 Task: Create in the project TridentForge and in the Backlog issue 'Compatibility issues with different web browsers' a child issue 'Serverless computing application resource allocation testing and optimization', and assign it to team member softage.3@softage.net.
Action: Mouse moved to (237, 61)
Screenshot: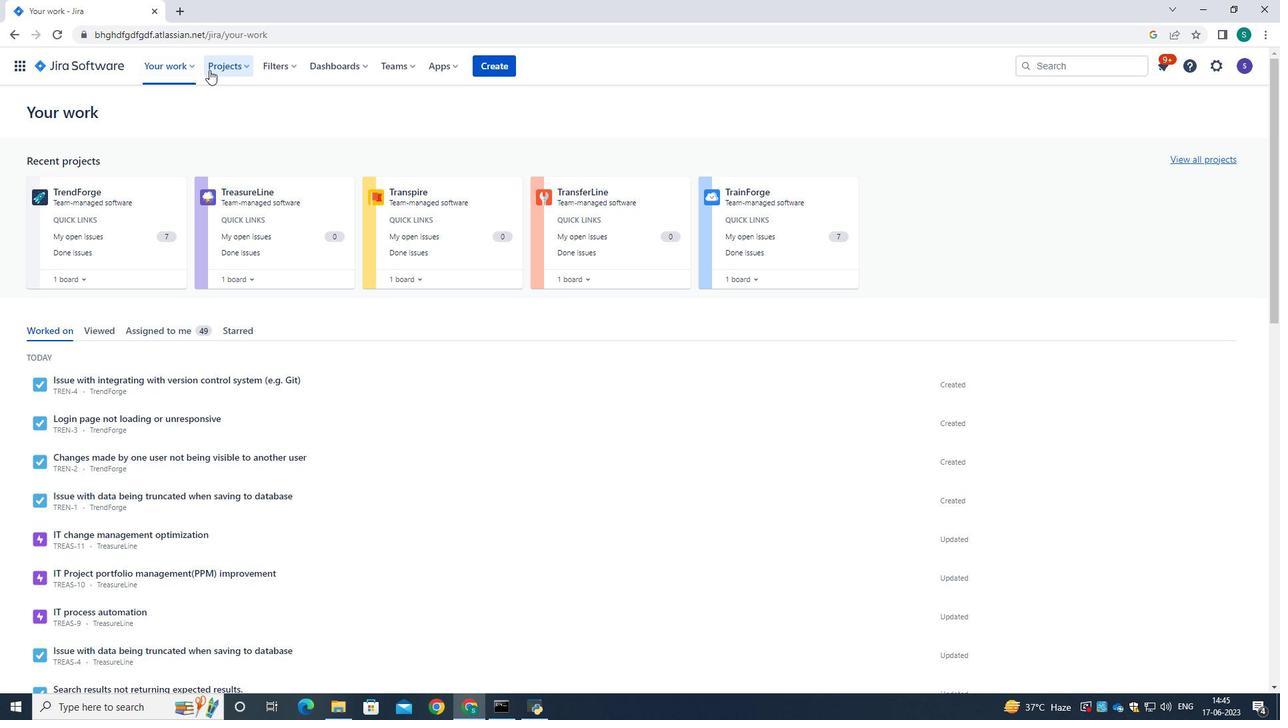 
Action: Mouse pressed left at (237, 61)
Screenshot: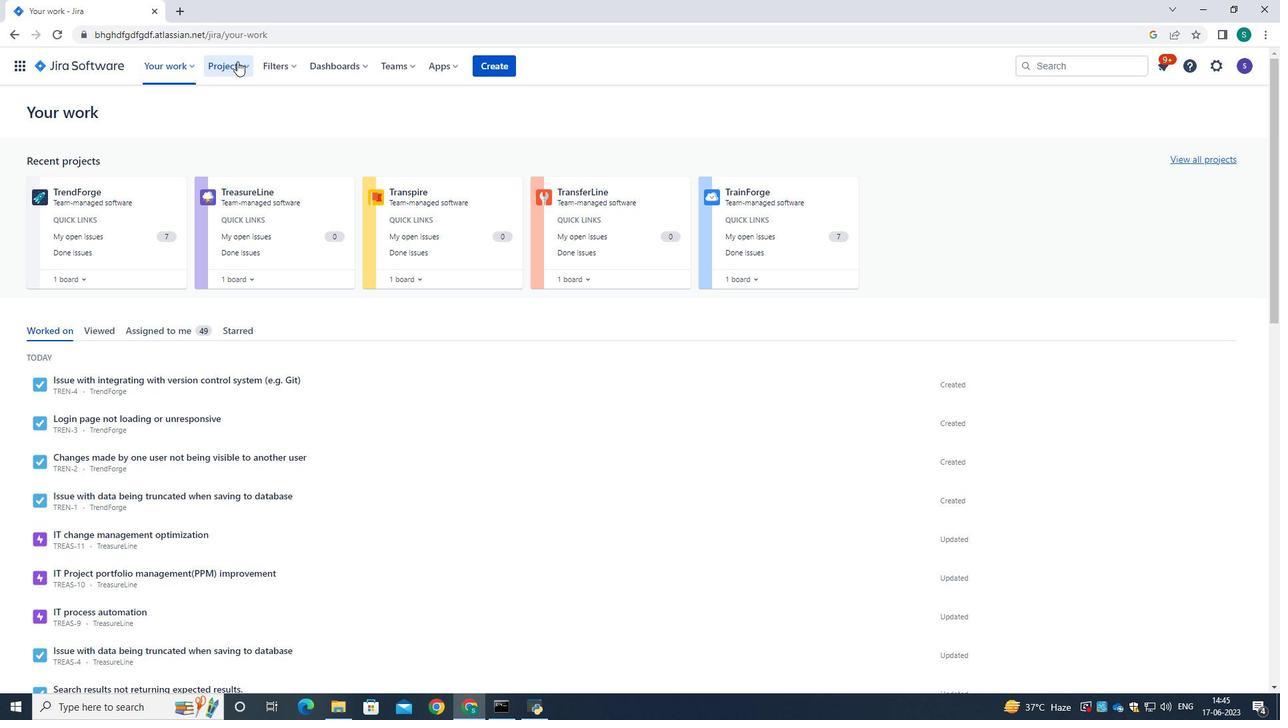 
Action: Mouse moved to (262, 128)
Screenshot: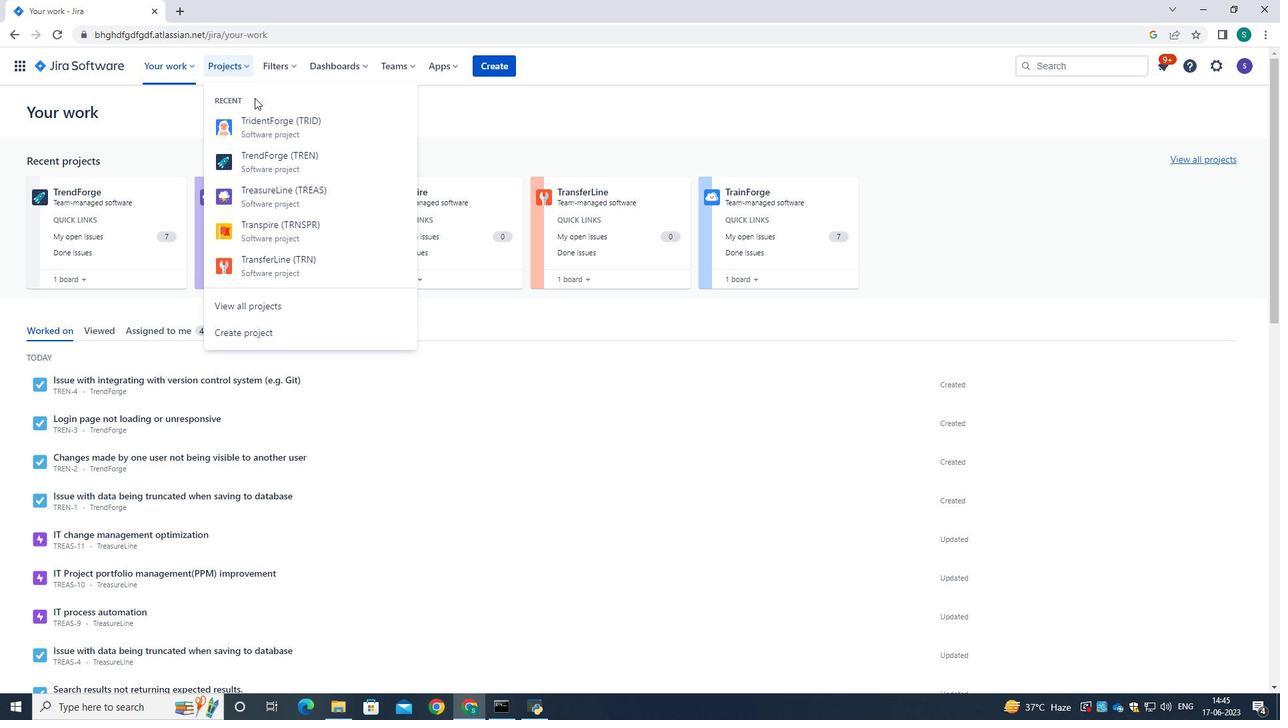 
Action: Mouse pressed left at (262, 128)
Screenshot: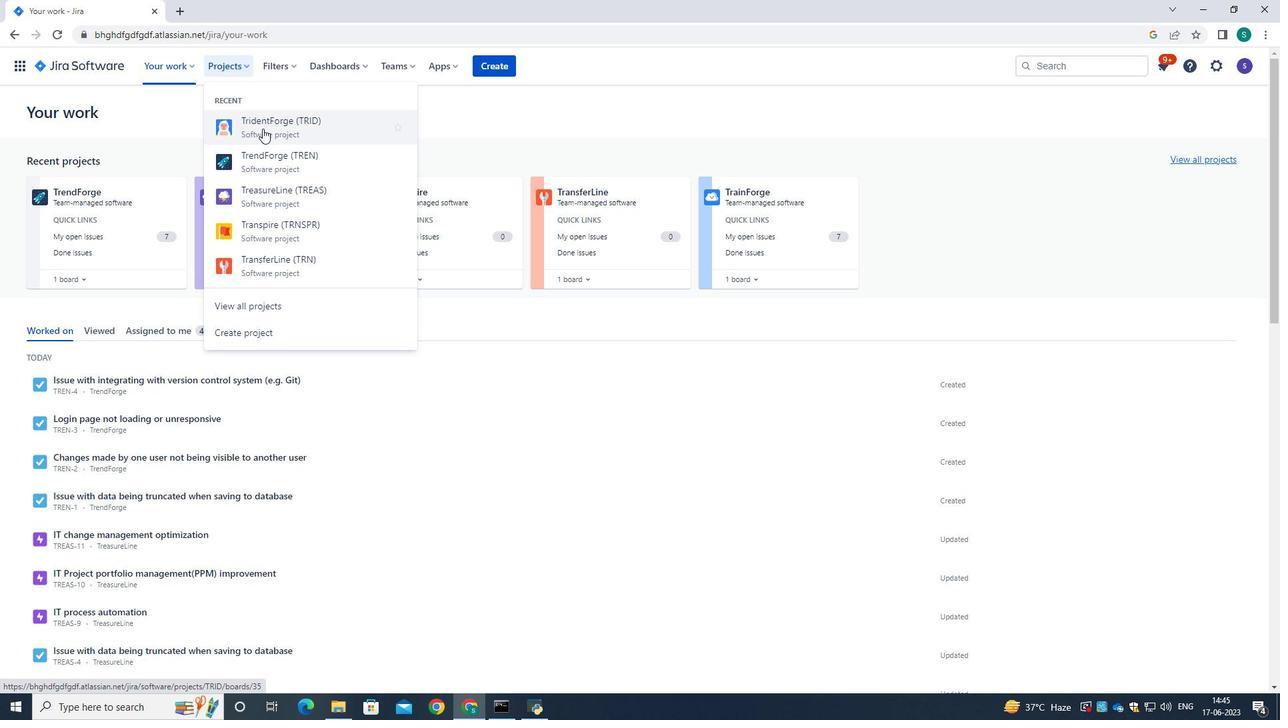 
Action: Mouse moved to (67, 194)
Screenshot: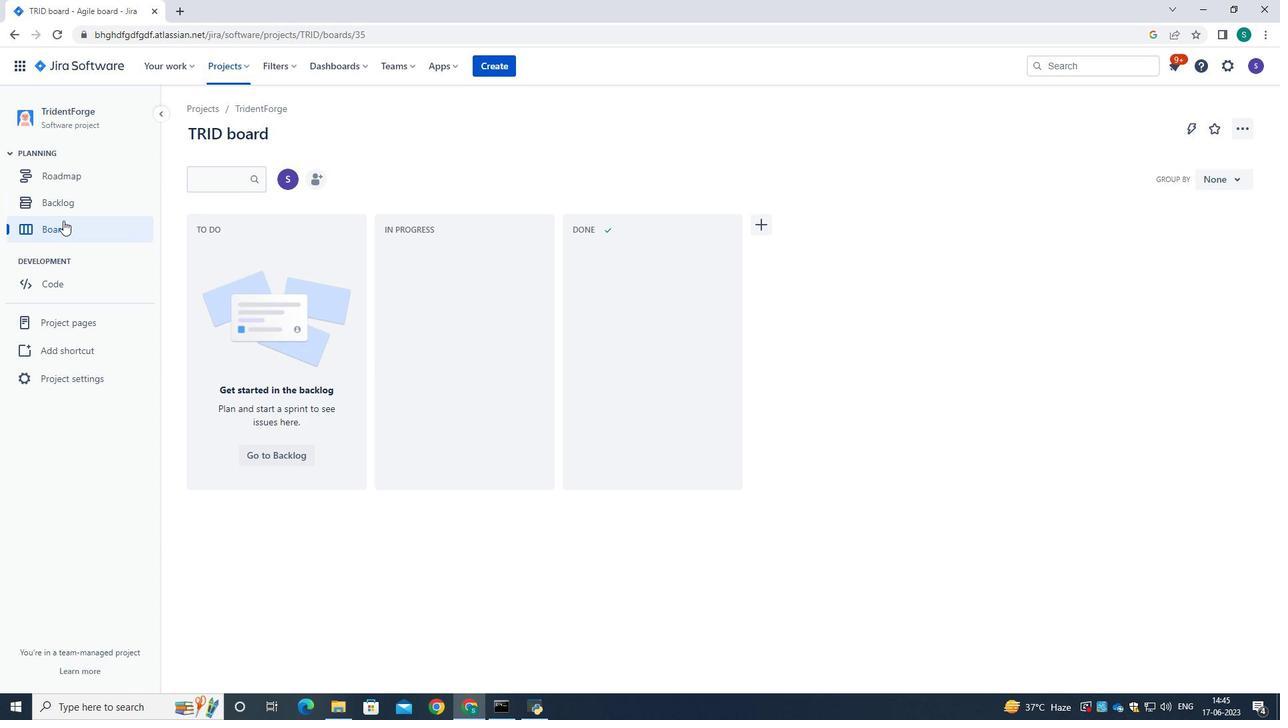 
Action: Mouse pressed left at (67, 194)
Screenshot: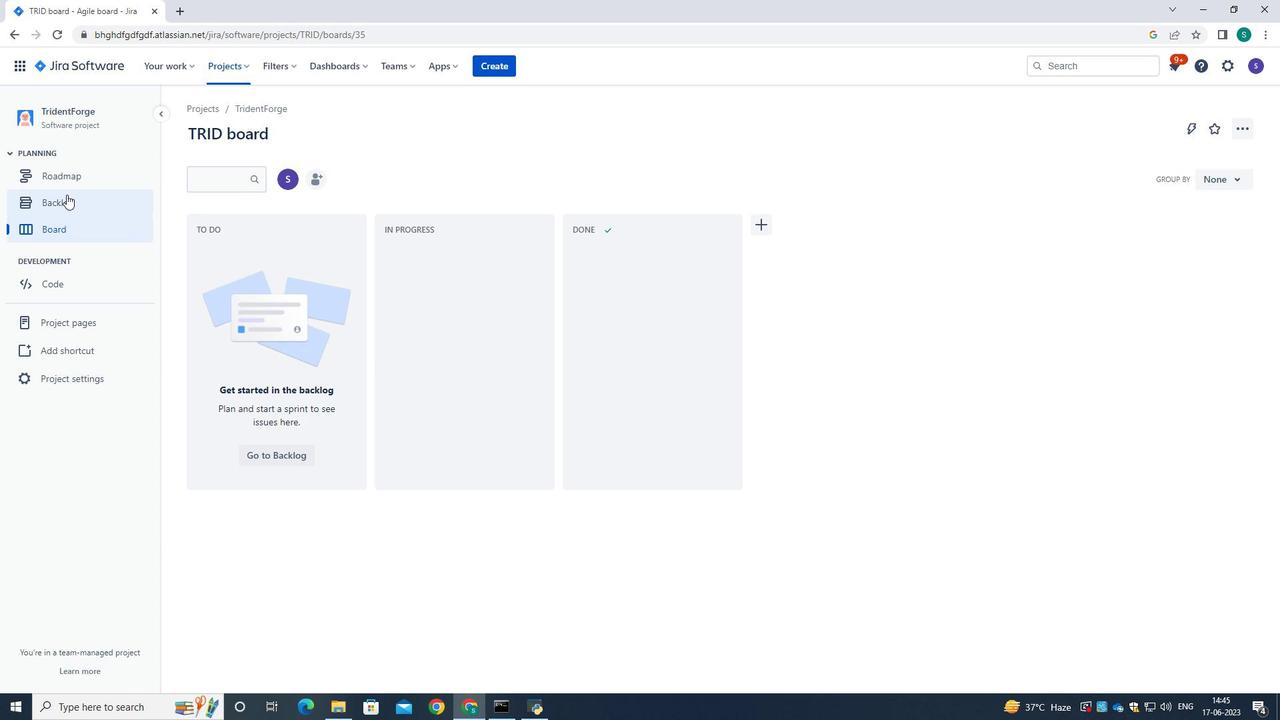 
Action: Mouse moved to (560, 237)
Screenshot: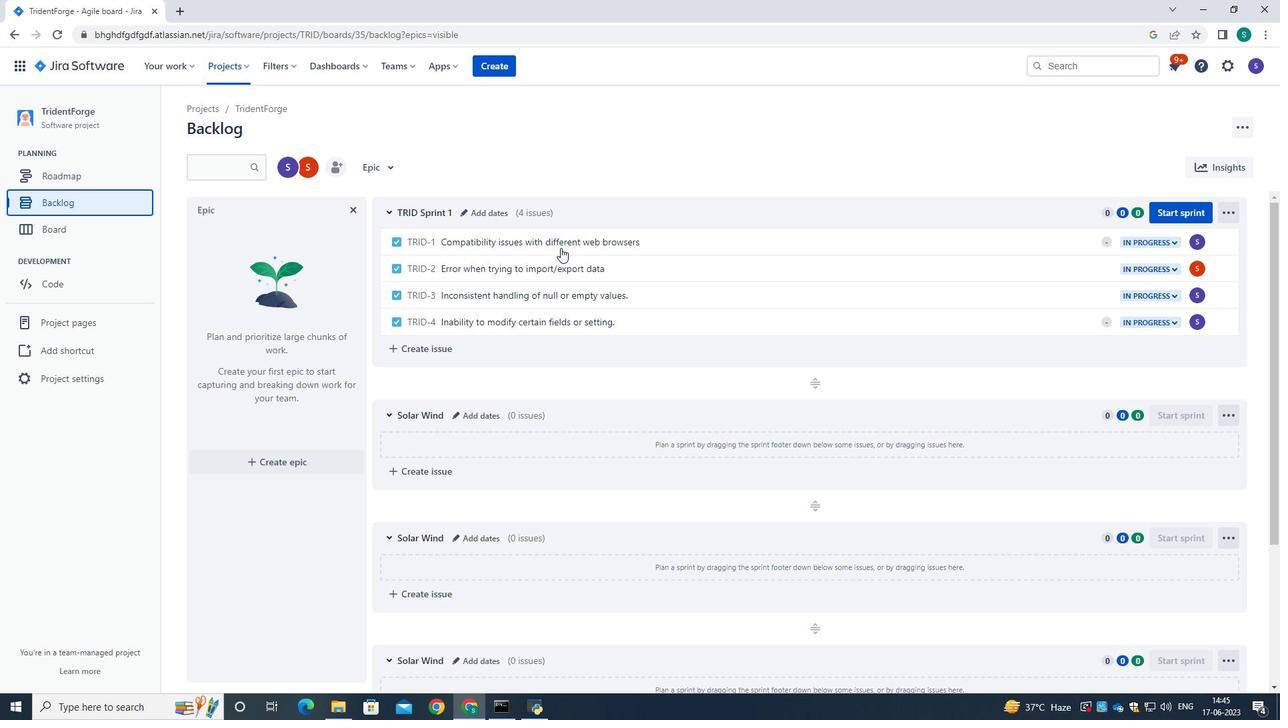 
Action: Mouse pressed left at (560, 237)
Screenshot: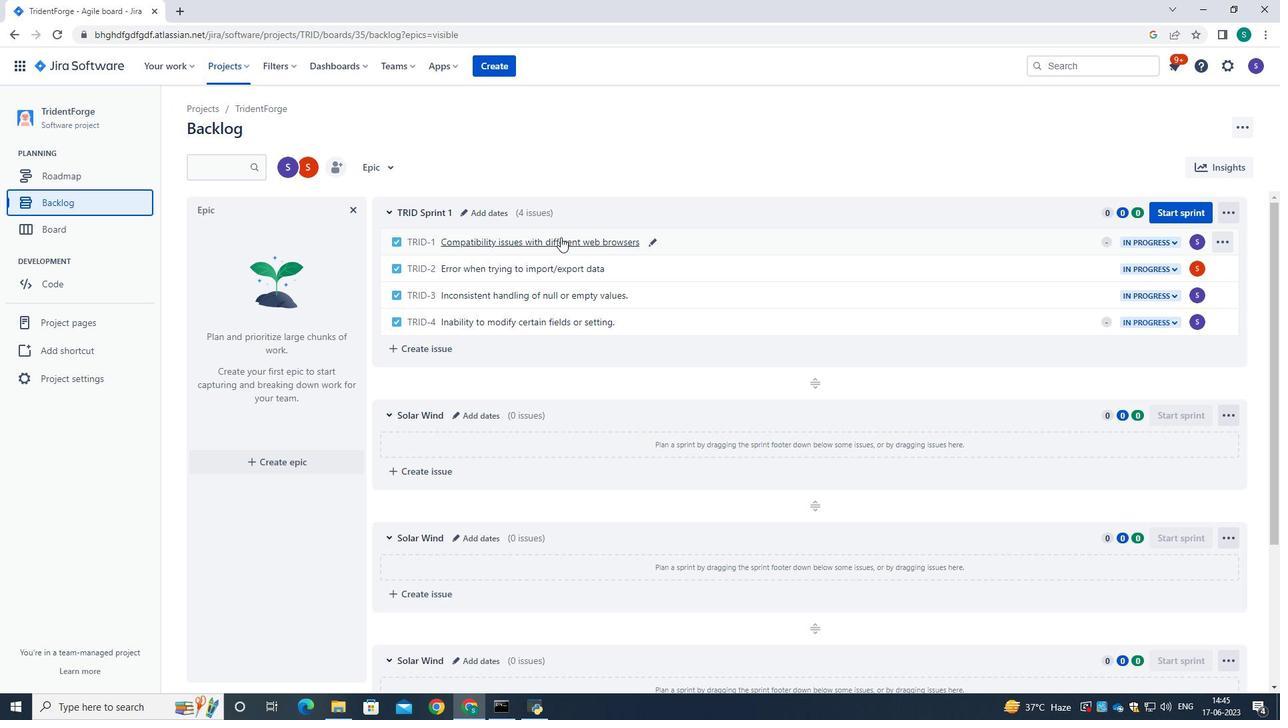 
Action: Mouse moved to (1047, 288)
Screenshot: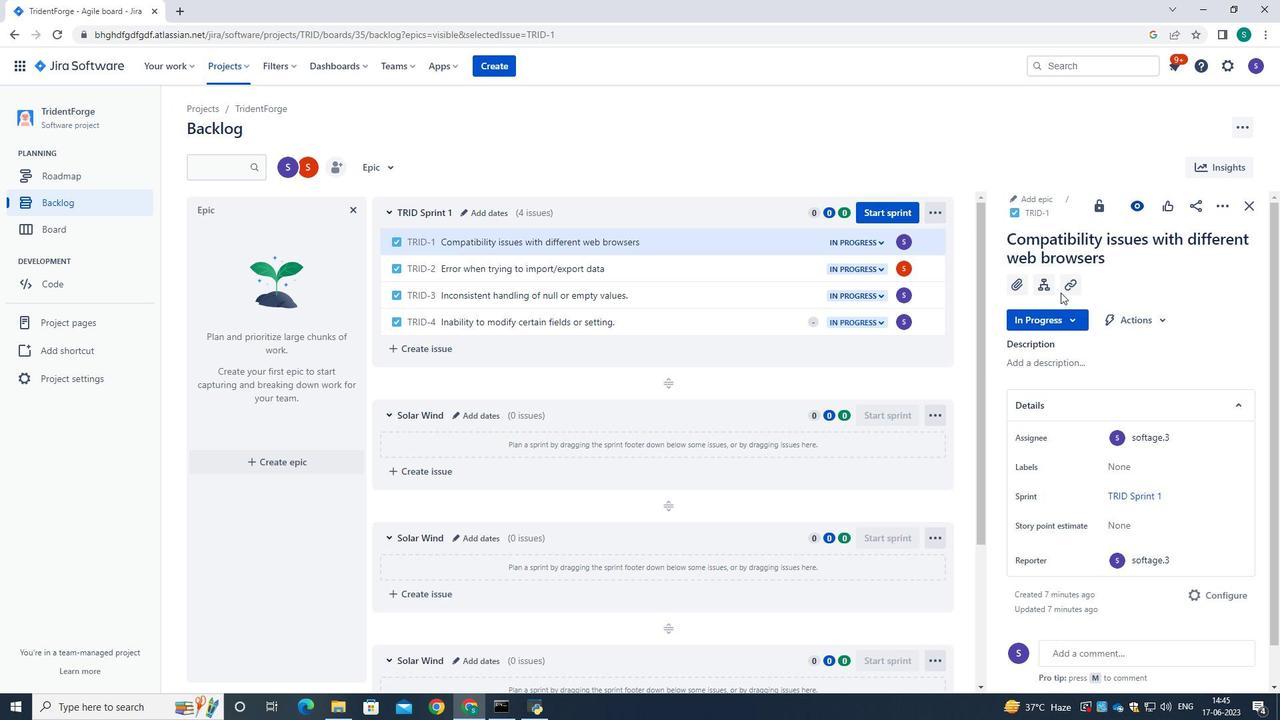 
Action: Mouse pressed left at (1047, 288)
Screenshot: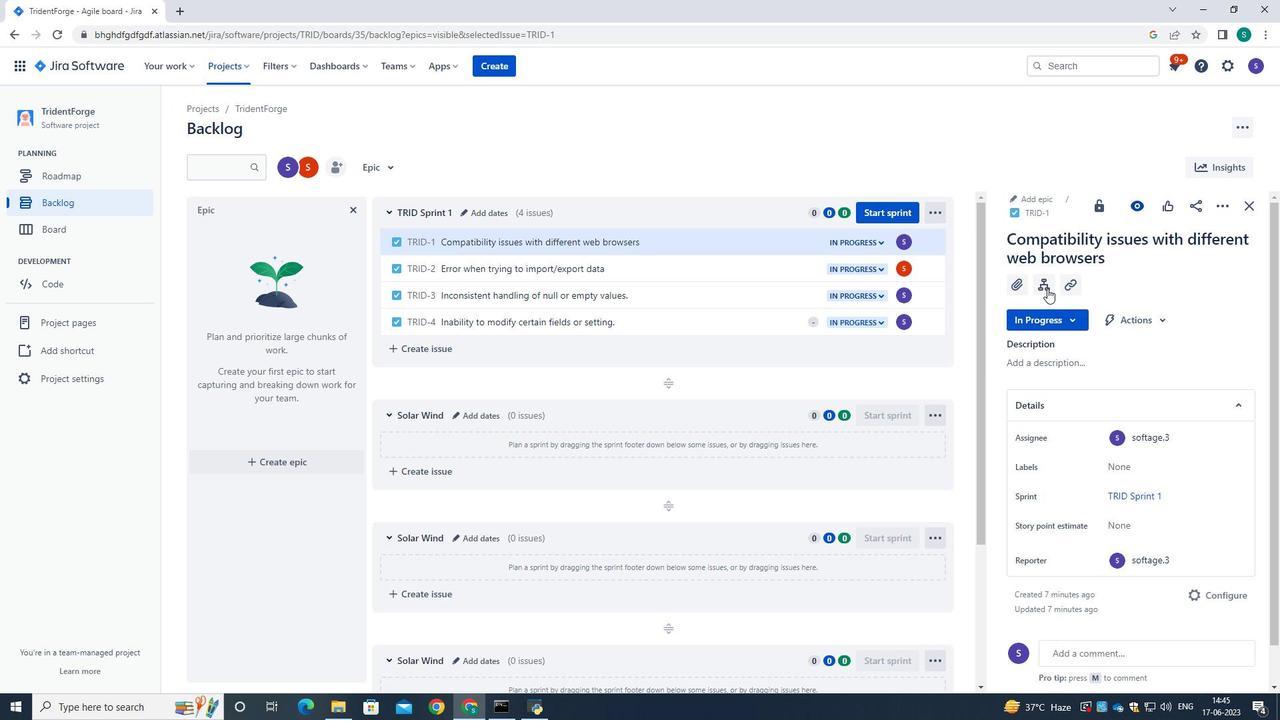 
Action: Mouse moved to (1046, 426)
Screenshot: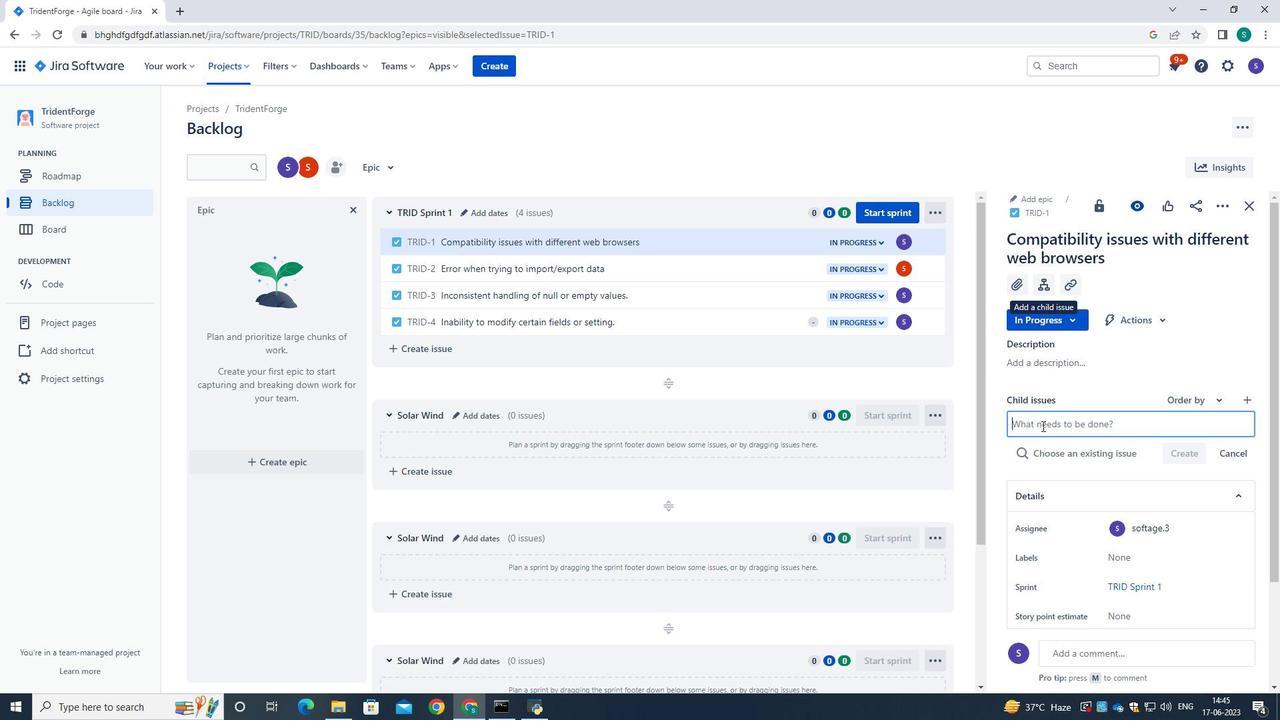 
Action: Mouse pressed left at (1046, 426)
Screenshot: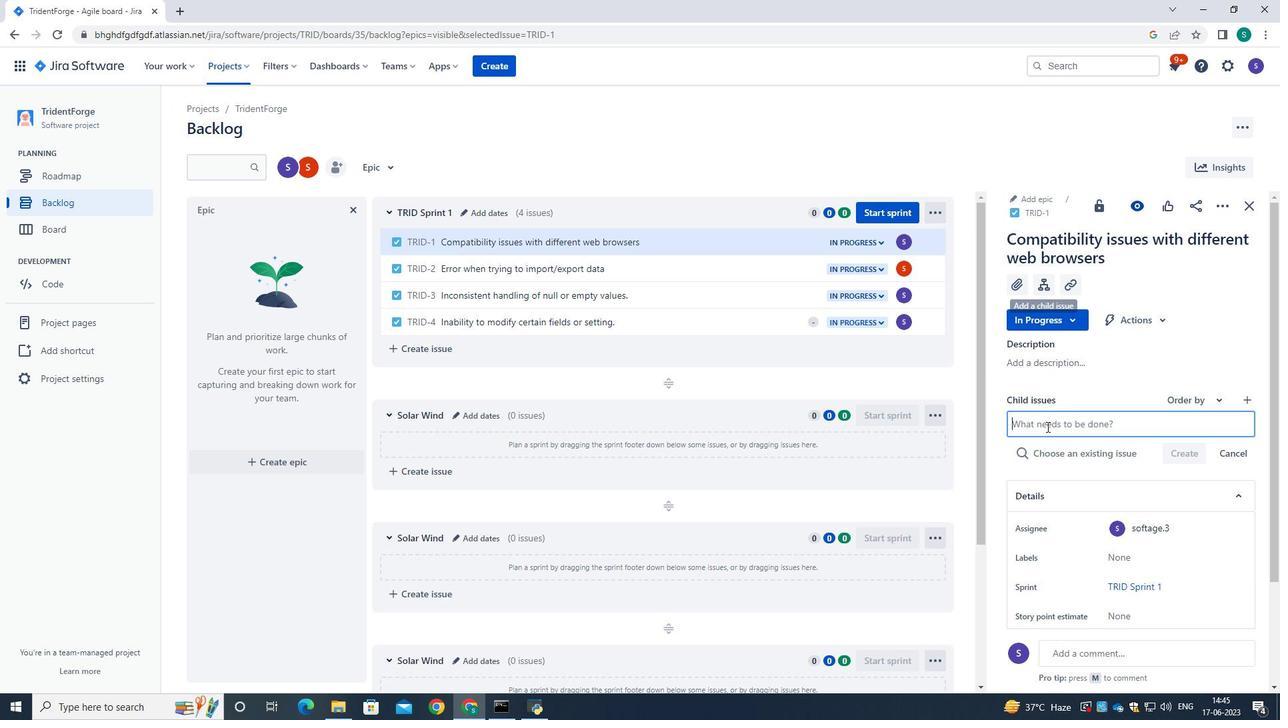 
Action: Key pressed <Key.caps_lock>S<Key.caps_lock>erverless<Key.space>computing<Key.space>application<Key.space>resur<Key.backspace><Key.backspace>ource<Key.space>allocation<Key.space>testing<Key.space>and<Key.space>optimizationn<Key.backspace>
Screenshot: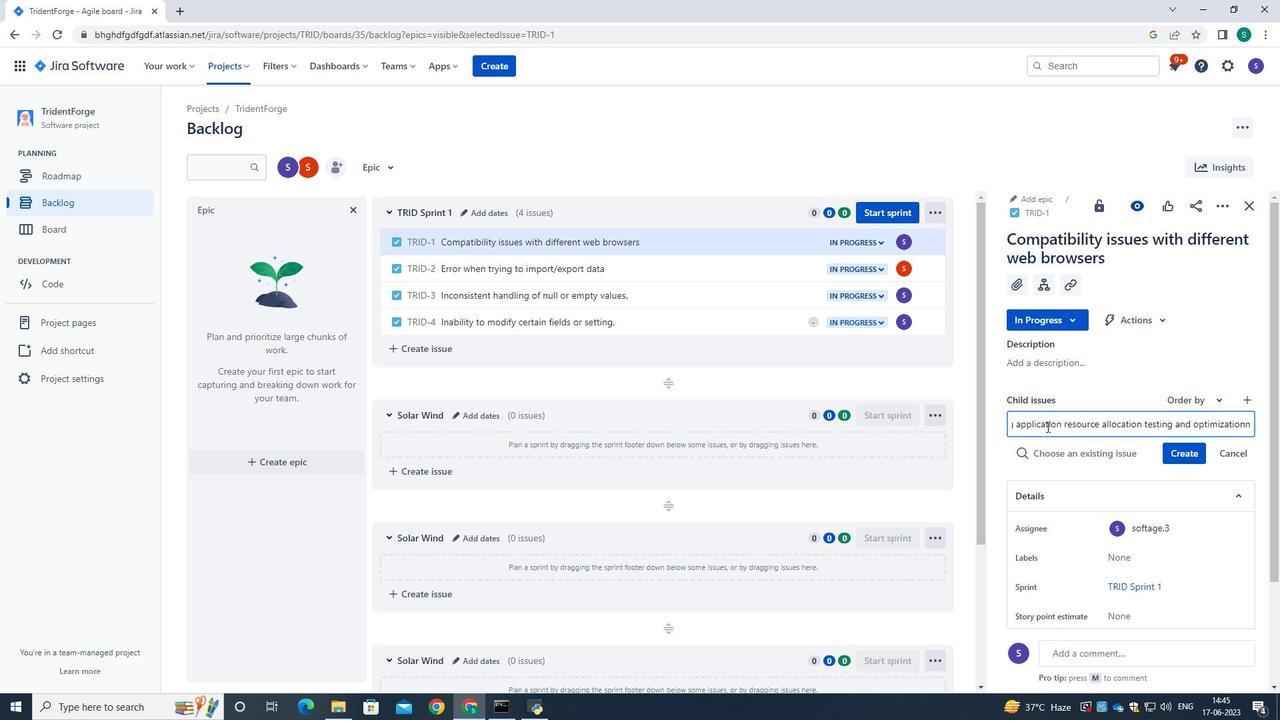 
Action: Mouse moved to (1185, 448)
Screenshot: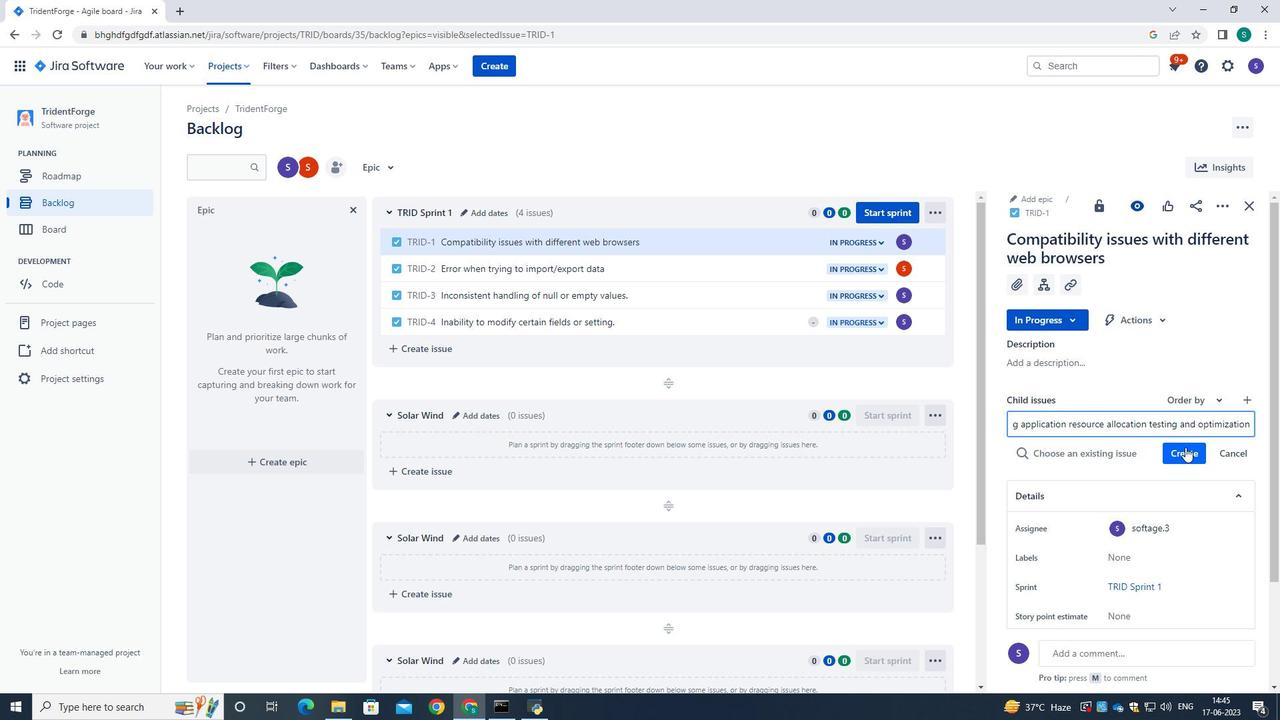 
Action: Mouse pressed left at (1185, 448)
Screenshot: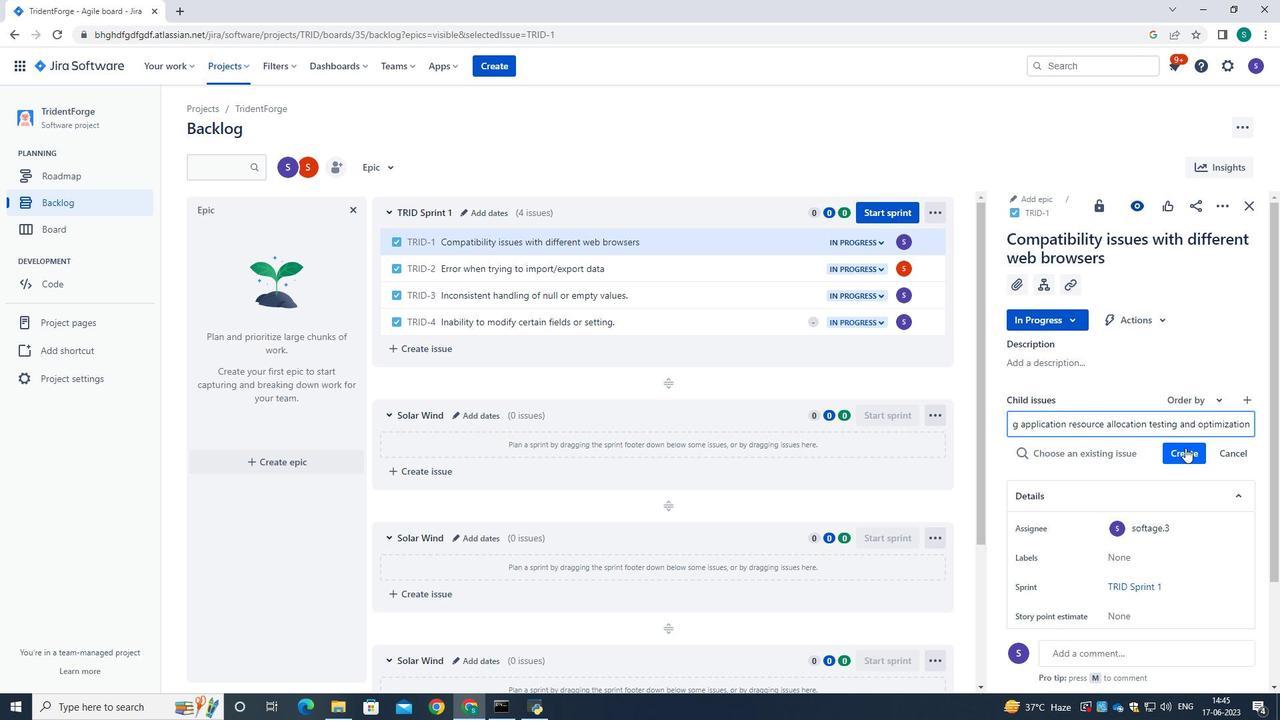
Action: Mouse moved to (1196, 432)
Screenshot: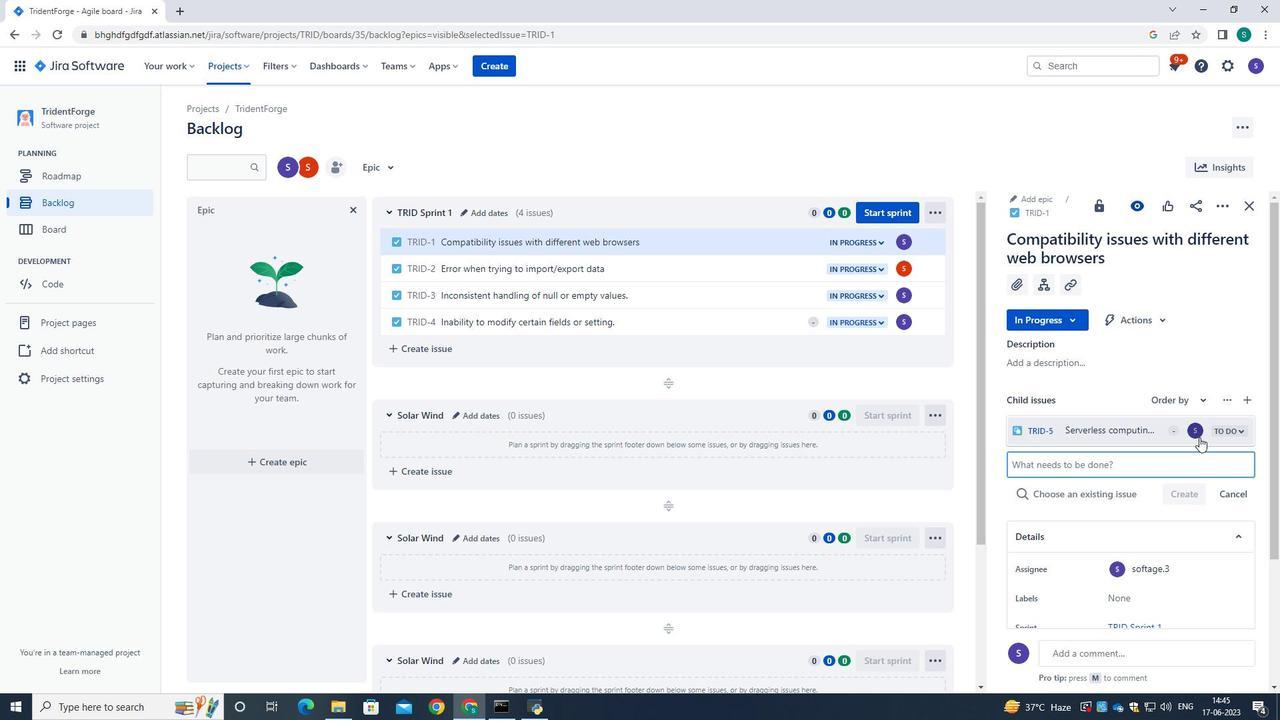 
Action: Mouse pressed left at (1196, 432)
Screenshot: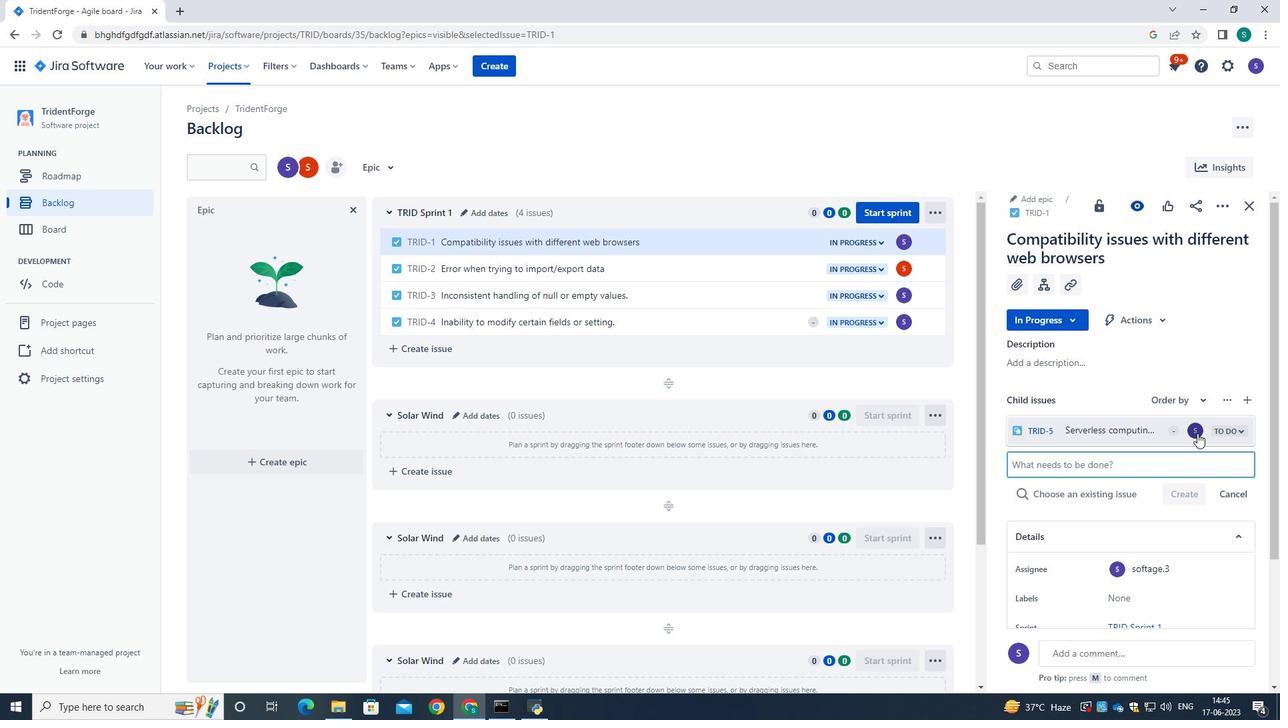 
Action: Mouse moved to (1119, 401)
Screenshot: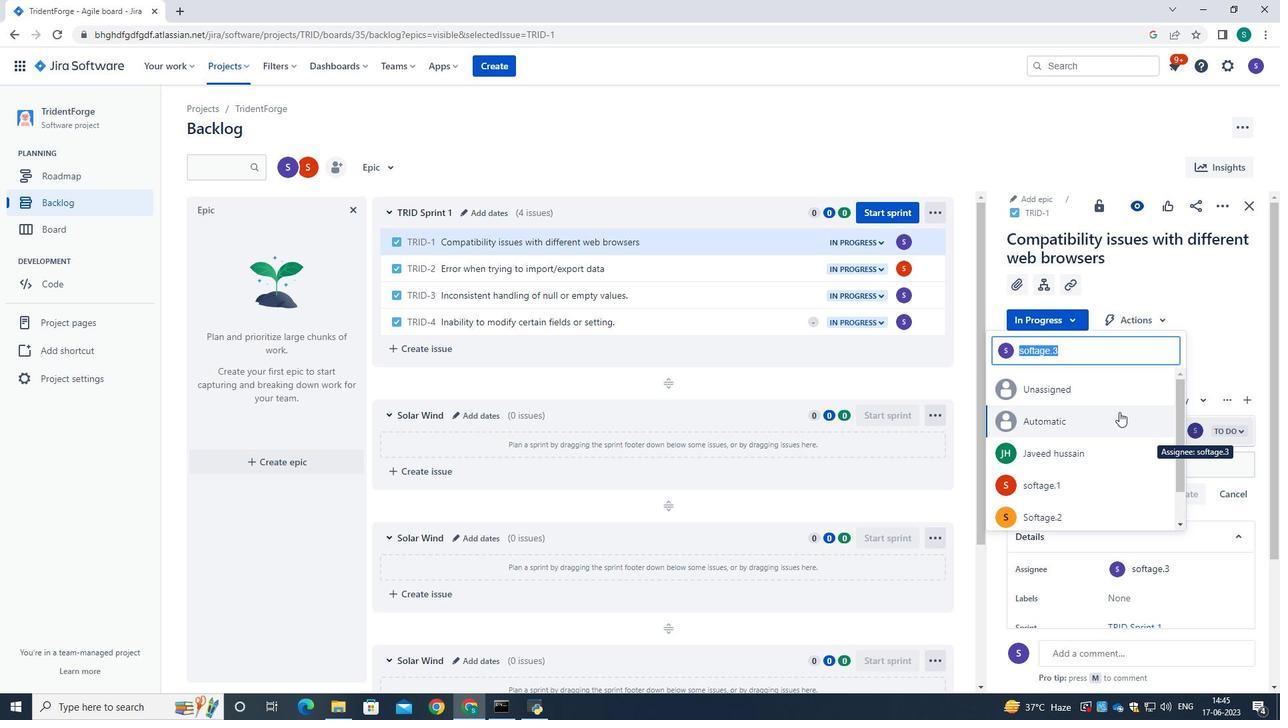 
Action: Key pressed softage.3<Key.shift>@softage.net
Screenshot: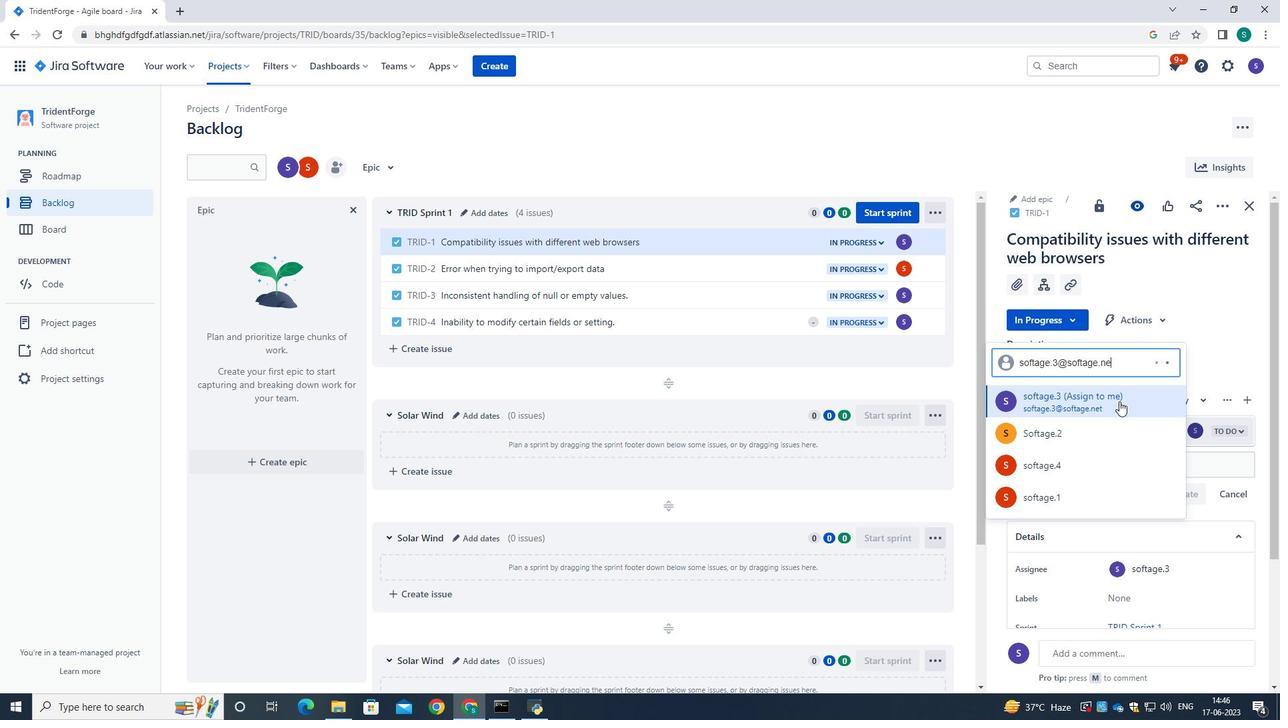 
Action: Mouse moved to (1084, 434)
Screenshot: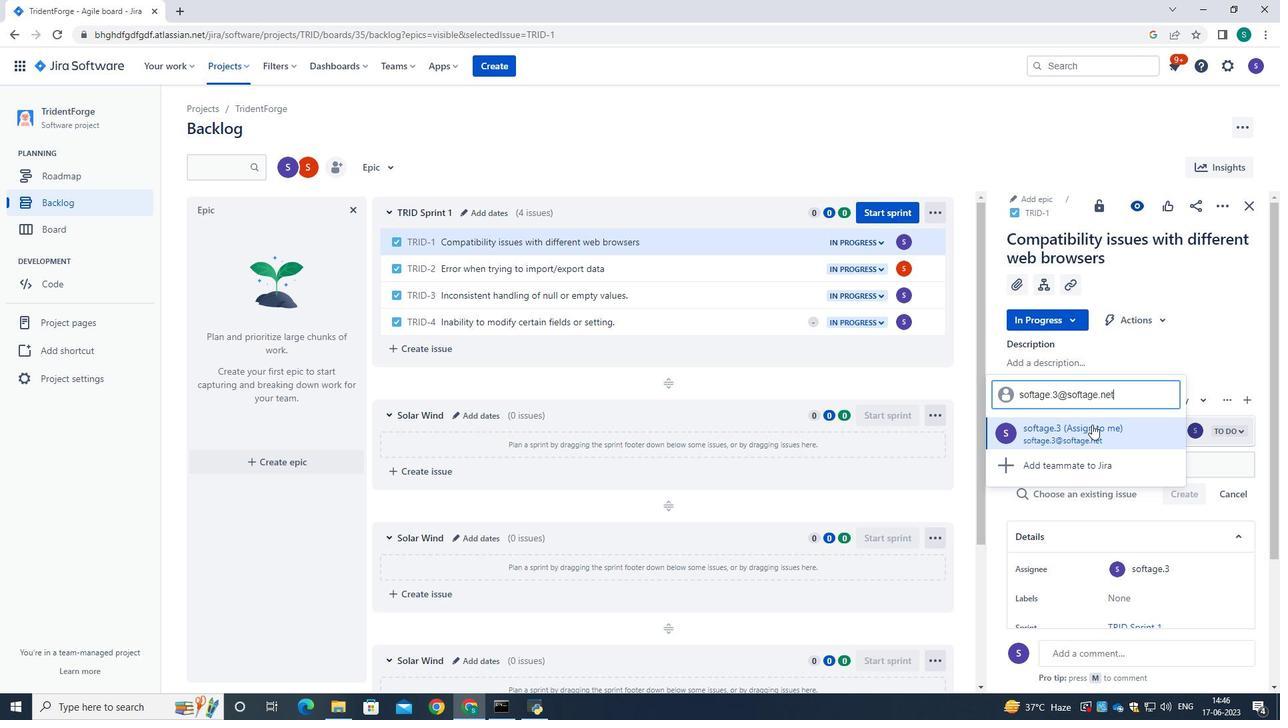 
Action: Mouse pressed left at (1084, 434)
Screenshot: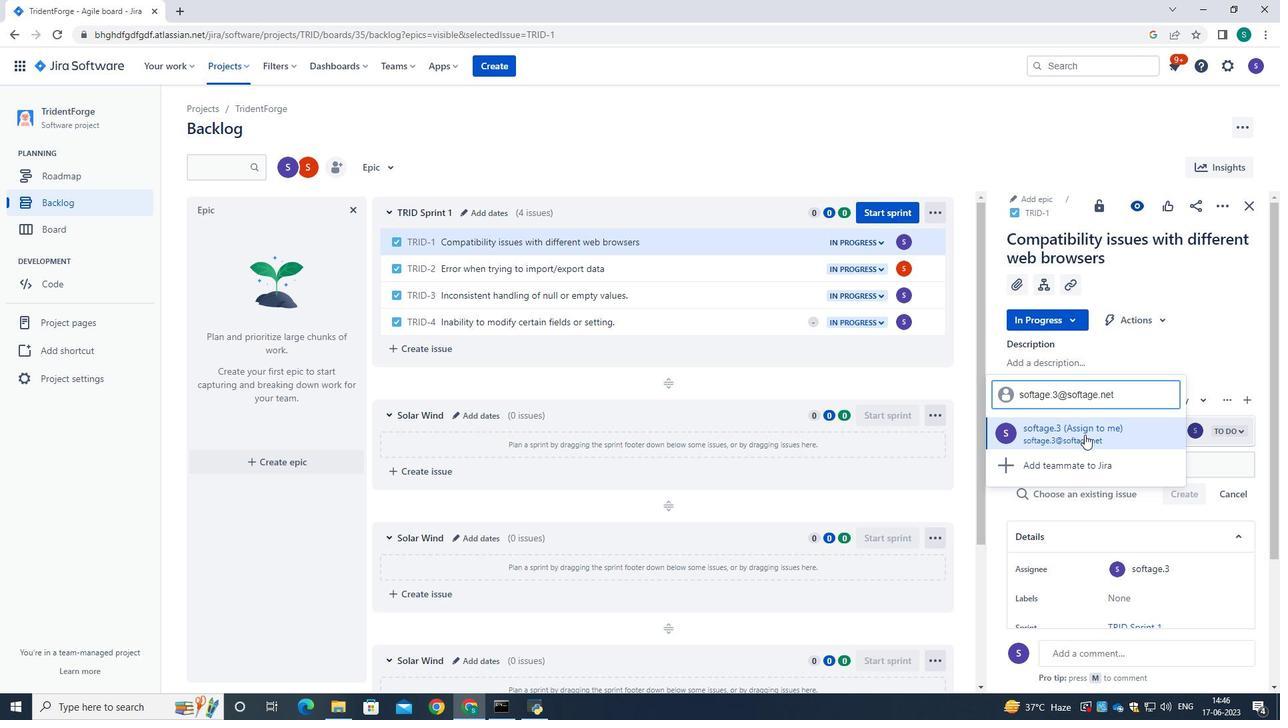 
Action: Mouse moved to (1184, 364)
Screenshot: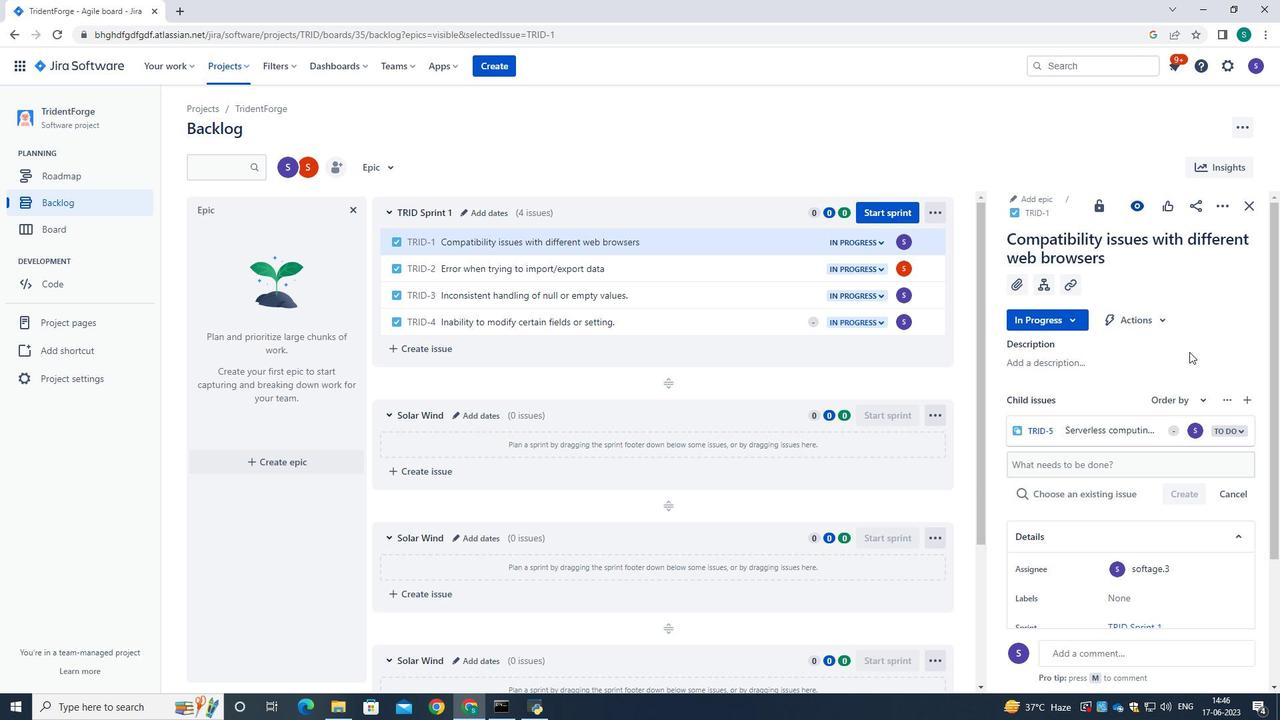 
